 Task: Send an email with the signature Claire Howard with the subject 'Request for a refund' and the message 'I am sorry for any confusion regarding this matter.' from softage.1@softage.net to softage.10@softage.net and softage.2@softage.net with an attached document Annual_report.docx
Action: Mouse moved to (88, 113)
Screenshot: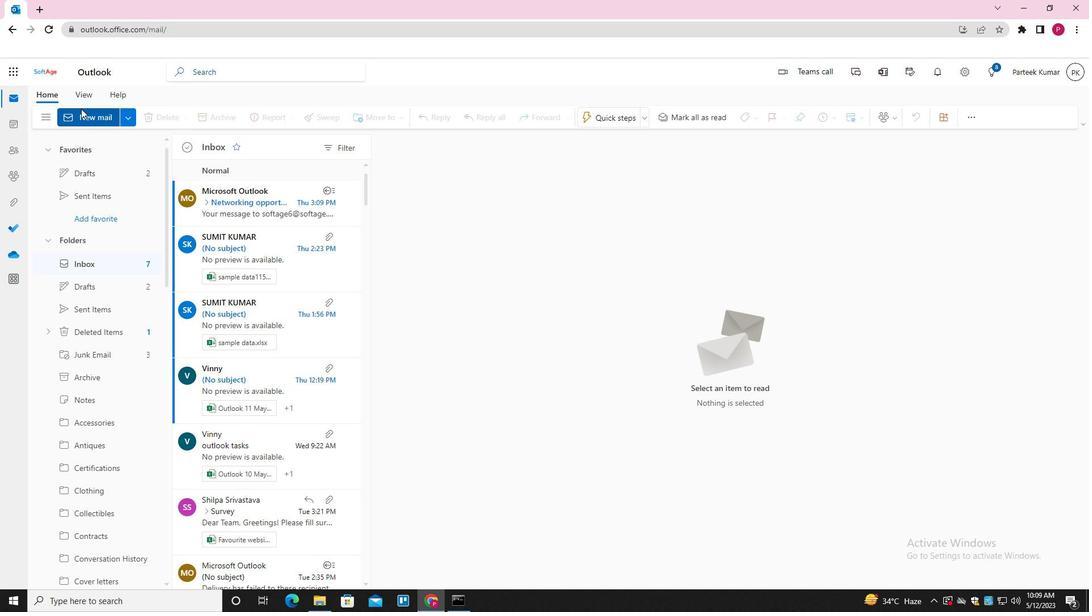 
Action: Mouse pressed left at (88, 113)
Screenshot: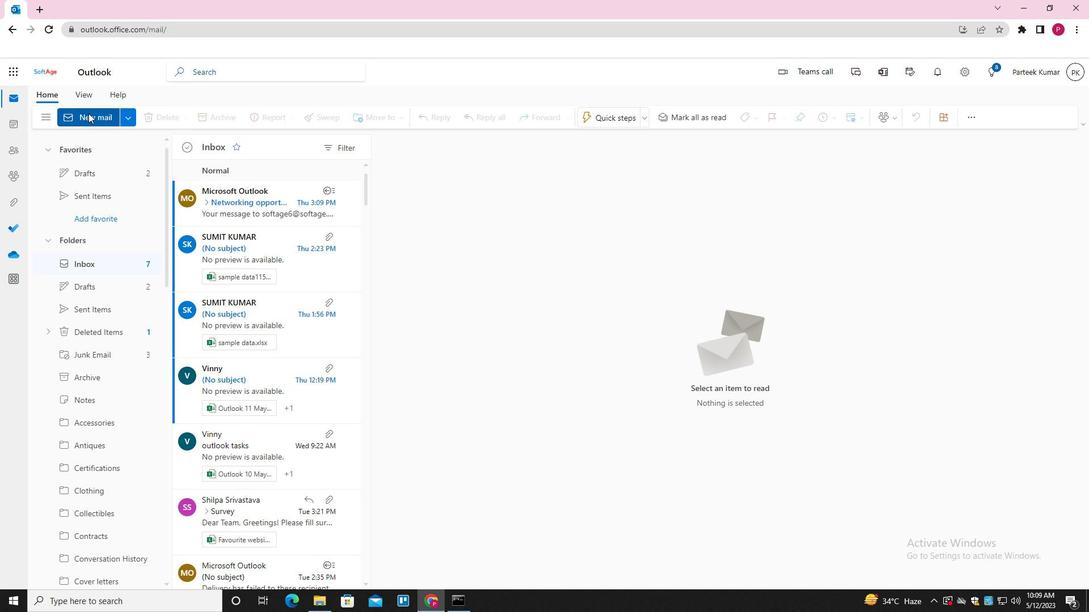 
Action: Mouse moved to (761, 116)
Screenshot: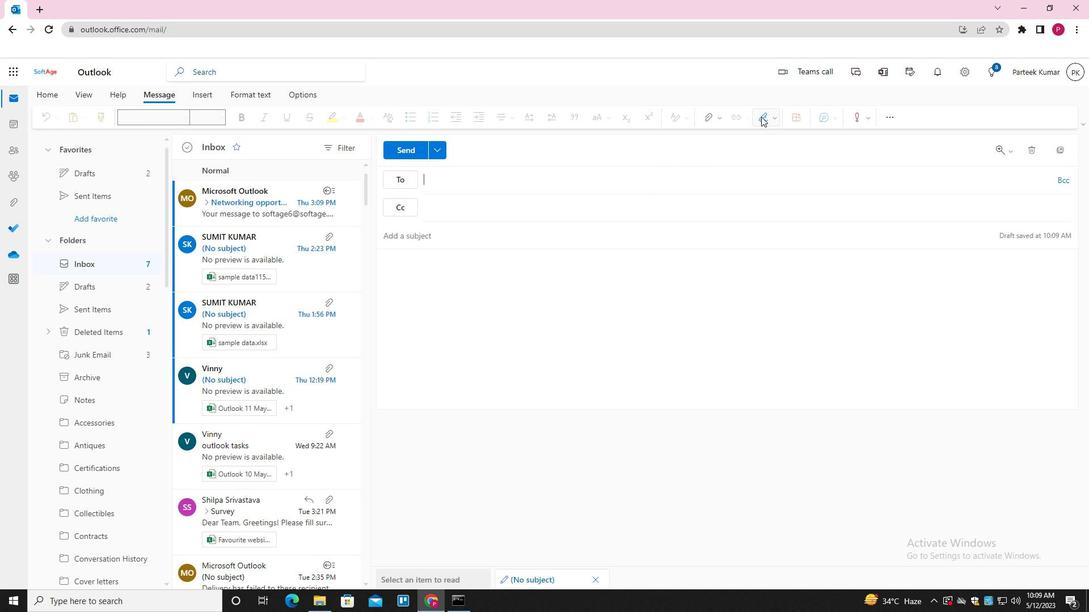 
Action: Mouse pressed left at (761, 116)
Screenshot: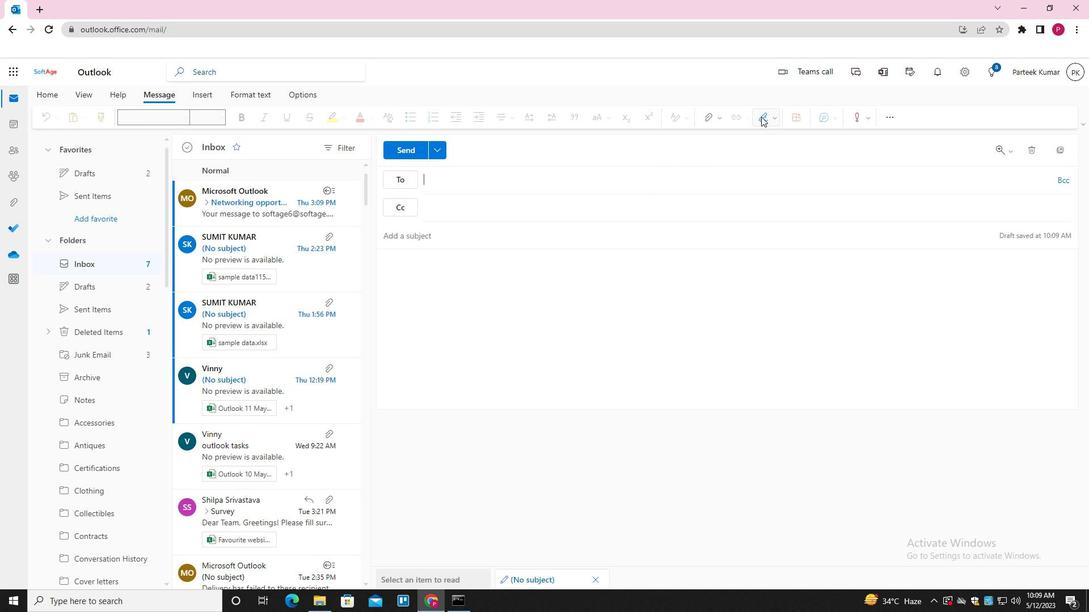 
Action: Mouse moved to (736, 164)
Screenshot: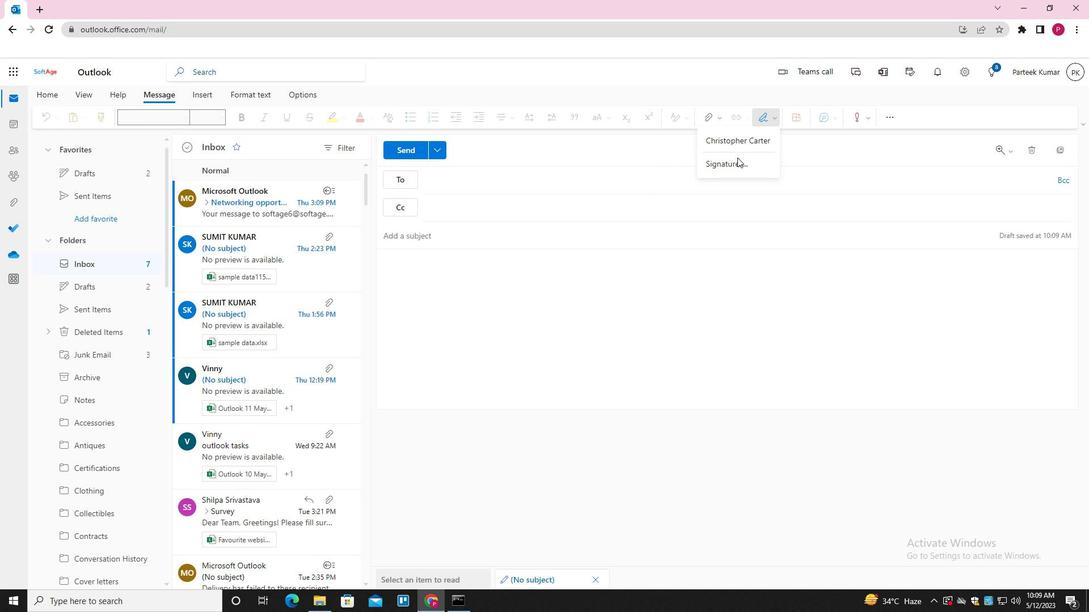 
Action: Mouse pressed left at (736, 164)
Screenshot: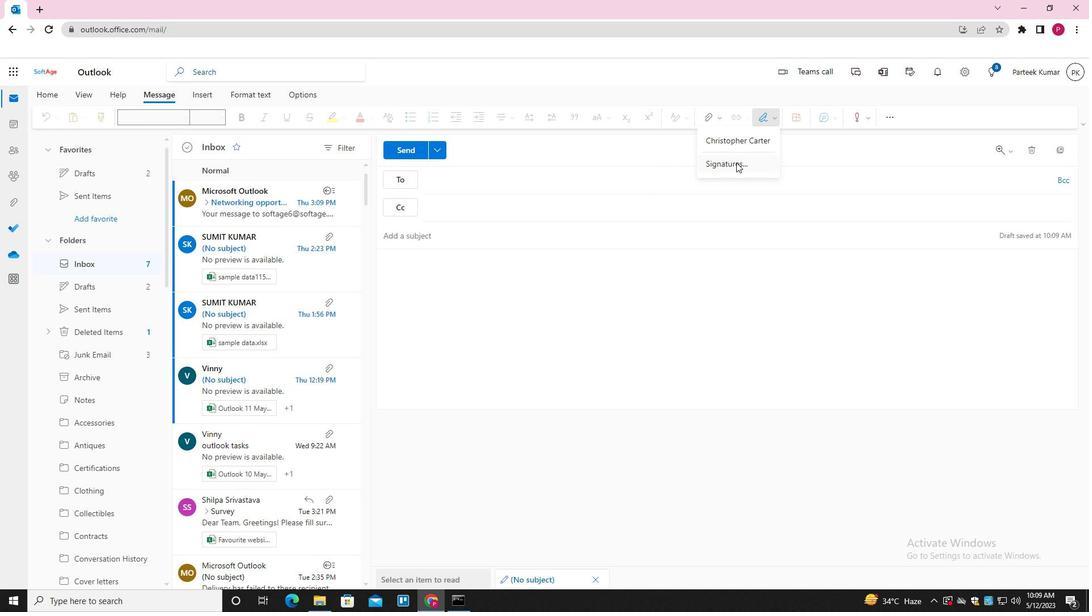 
Action: Mouse moved to (774, 211)
Screenshot: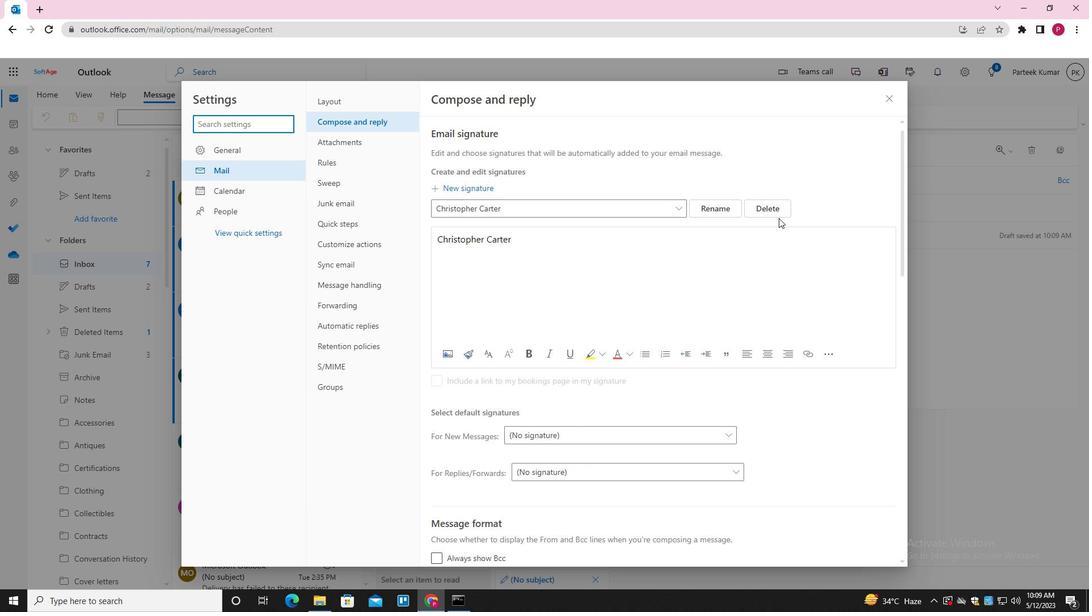 
Action: Mouse pressed left at (774, 211)
Screenshot: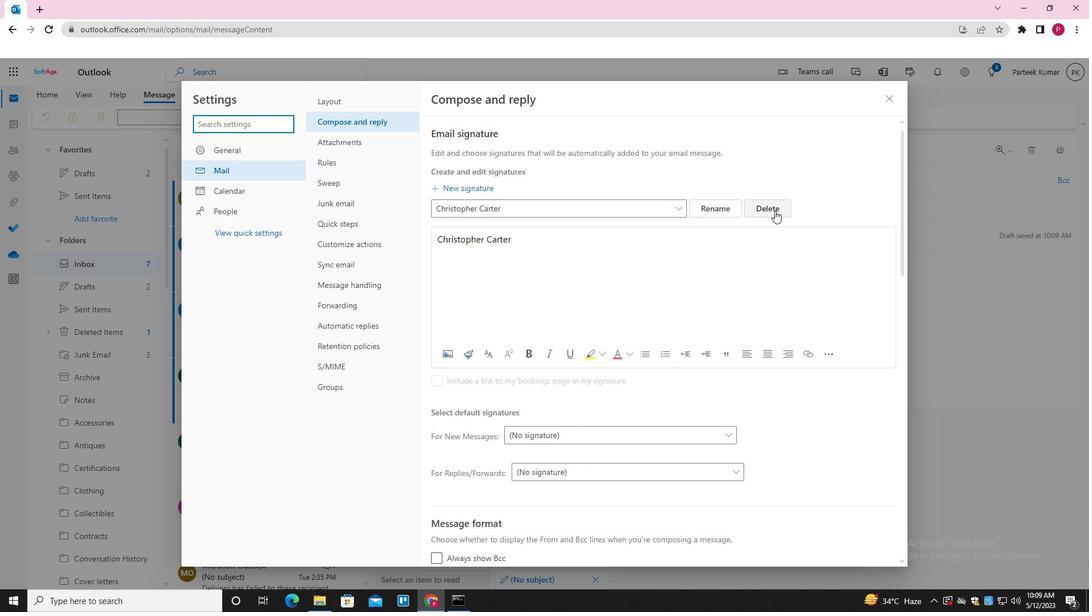 
Action: Mouse moved to (575, 212)
Screenshot: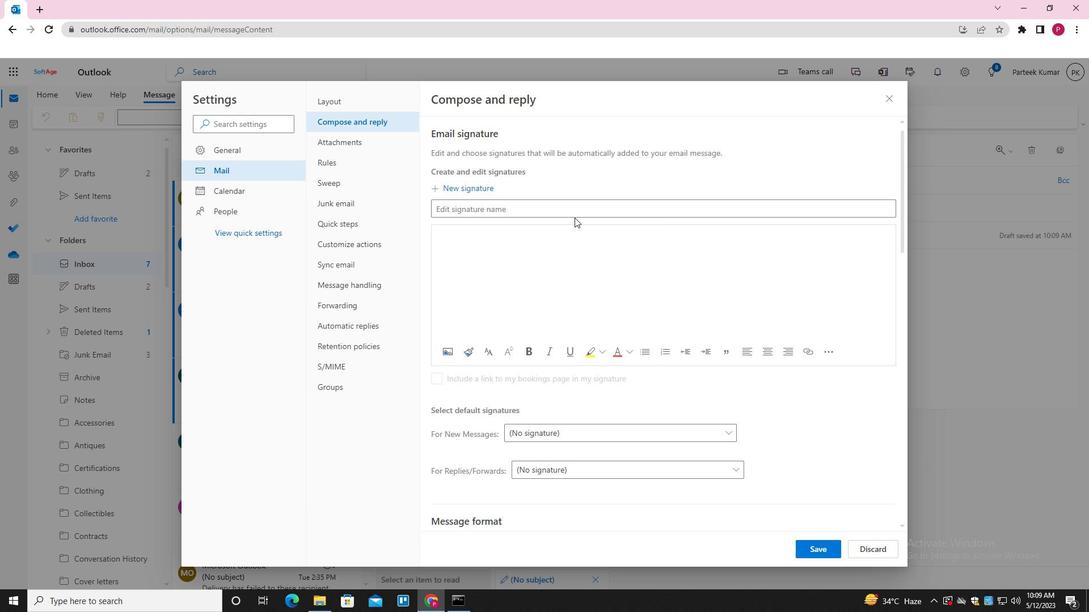 
Action: Mouse pressed left at (575, 212)
Screenshot: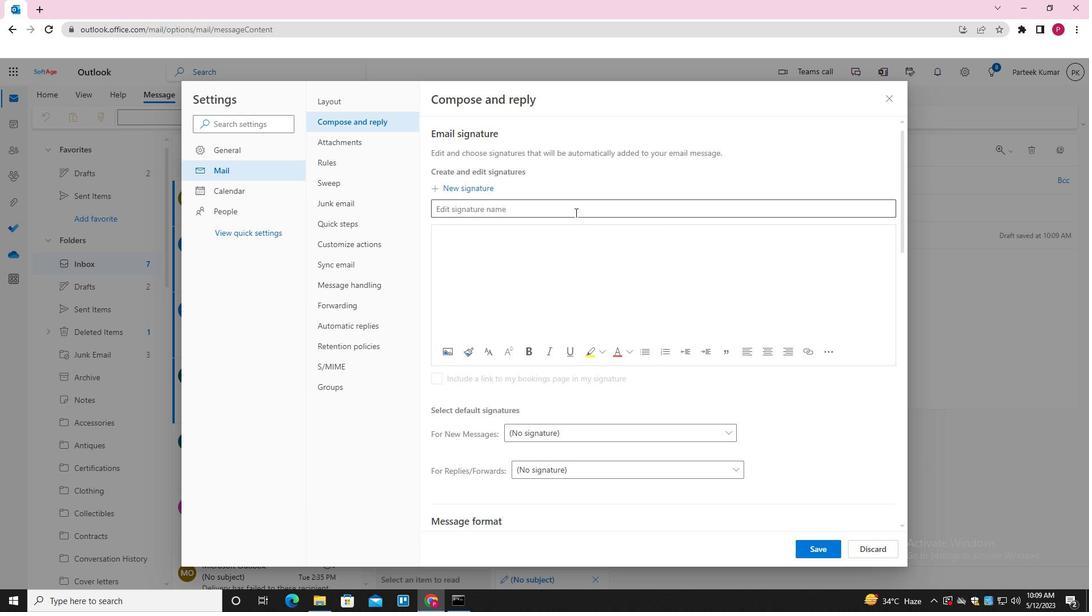 
Action: Key pressed <Key.shift>CLAIRE<Key.space><Key.shift>HOWARD
Screenshot: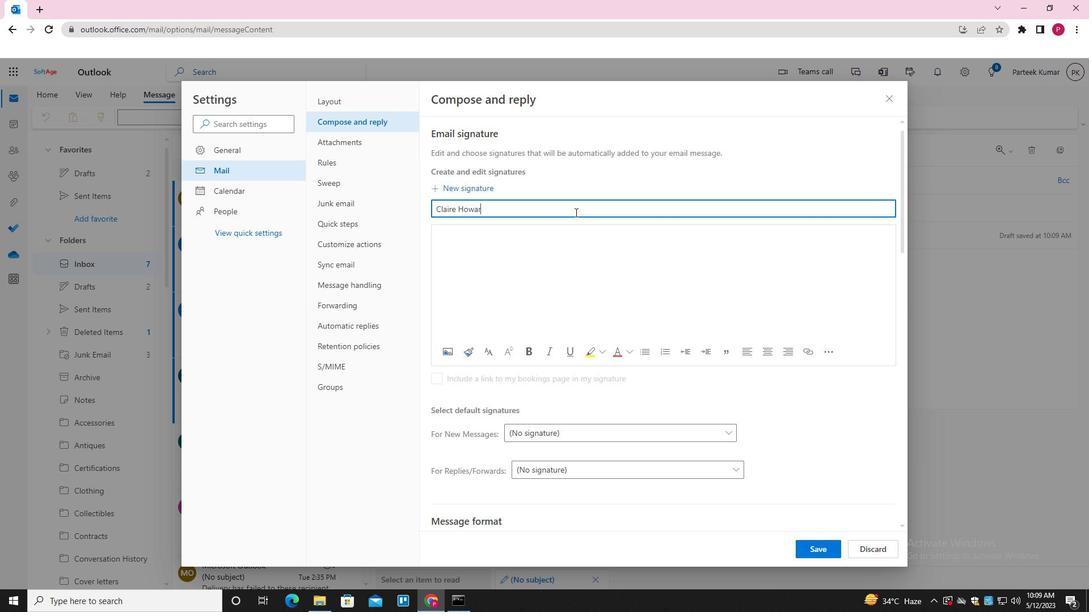 
Action: Mouse moved to (550, 221)
Screenshot: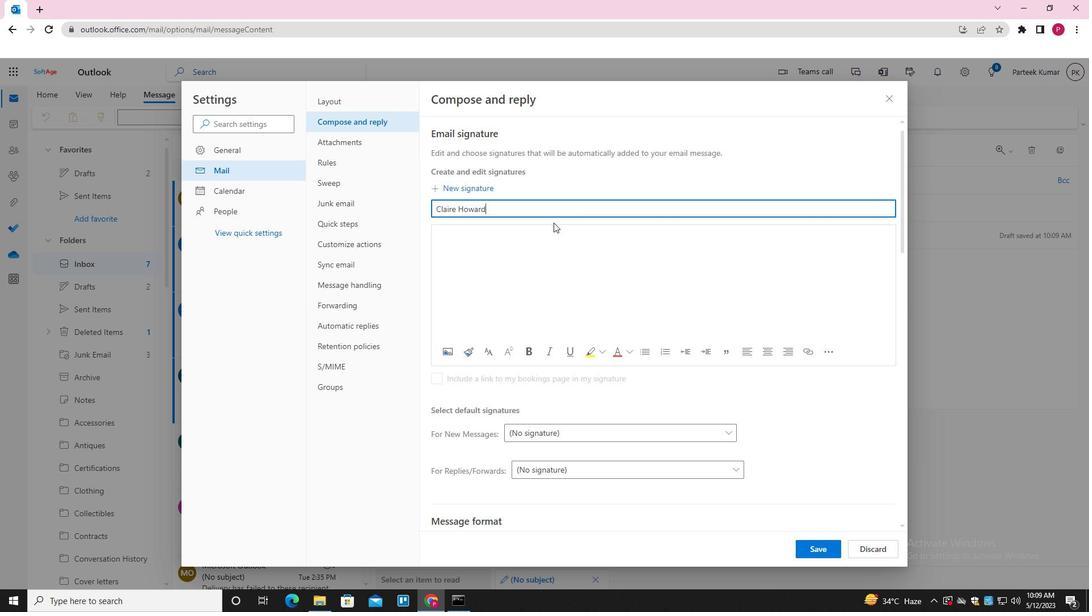 
Action: Key pressed ctrl+A<'\x03'>
Screenshot: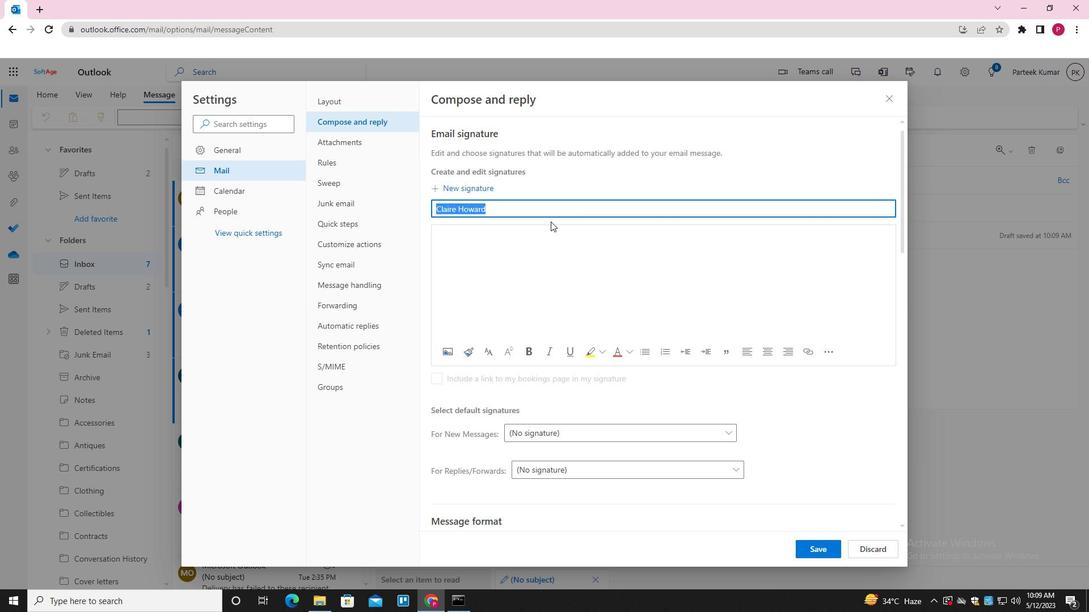 
Action: Mouse moved to (543, 246)
Screenshot: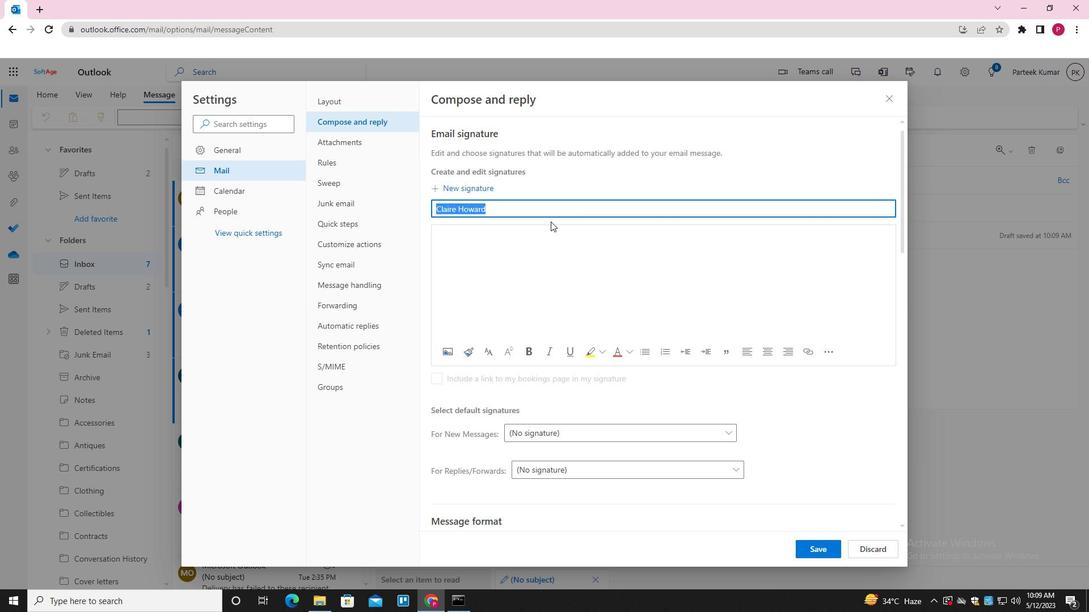 
Action: Mouse pressed left at (543, 246)
Screenshot: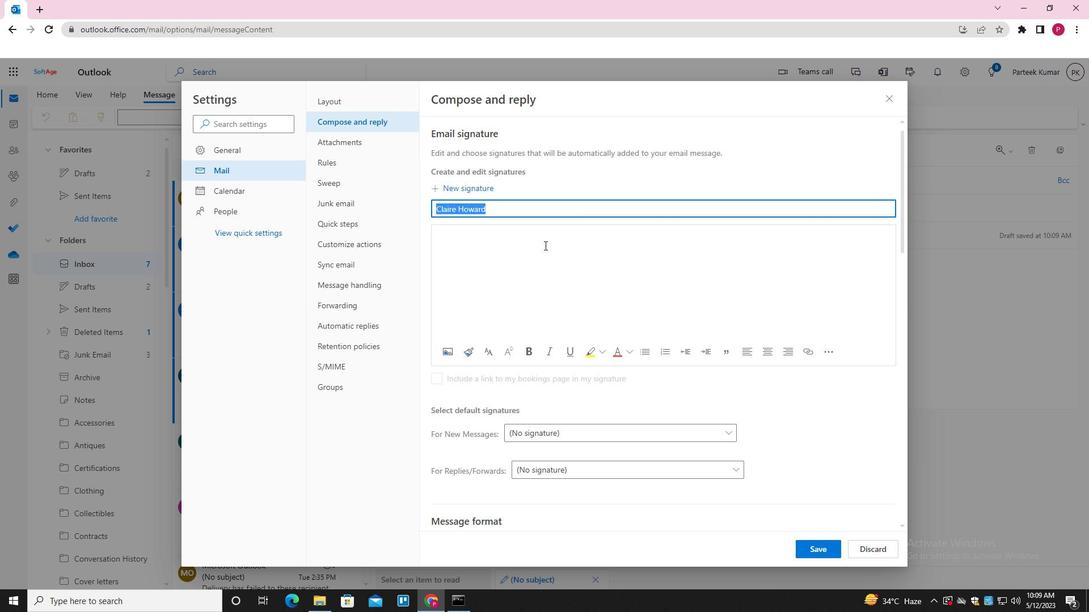
Action: Key pressed ctrl+V
Screenshot: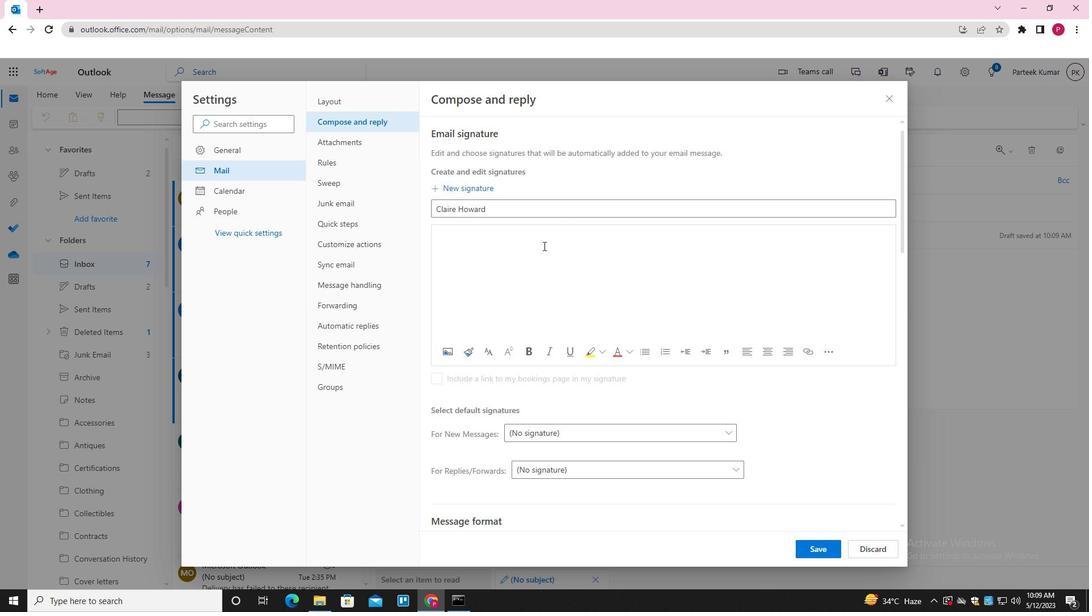 
Action: Mouse moved to (810, 555)
Screenshot: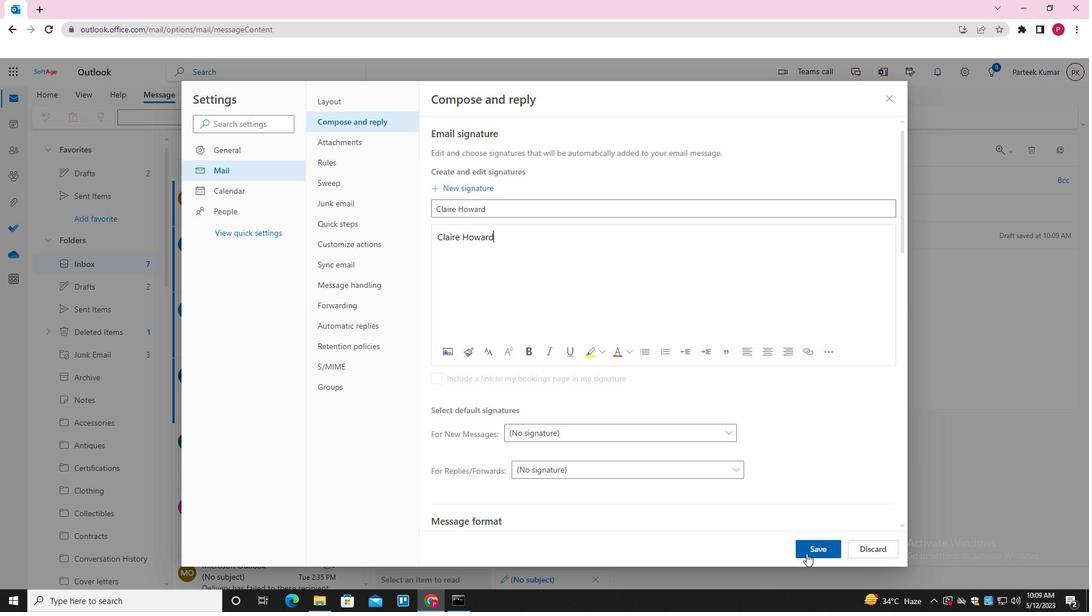 
Action: Mouse pressed left at (810, 555)
Screenshot: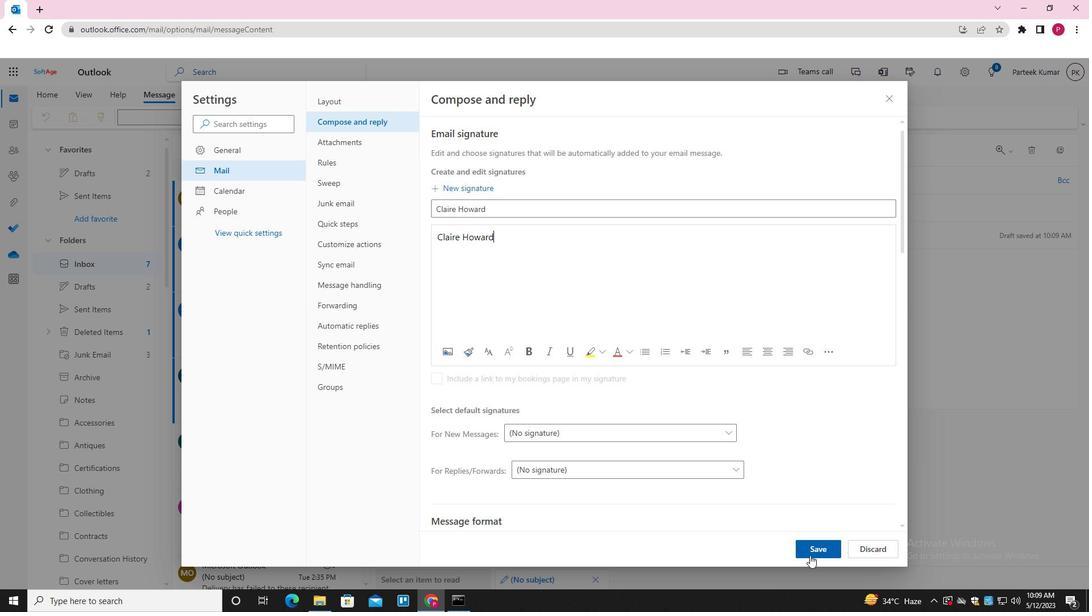 
Action: Mouse moved to (893, 97)
Screenshot: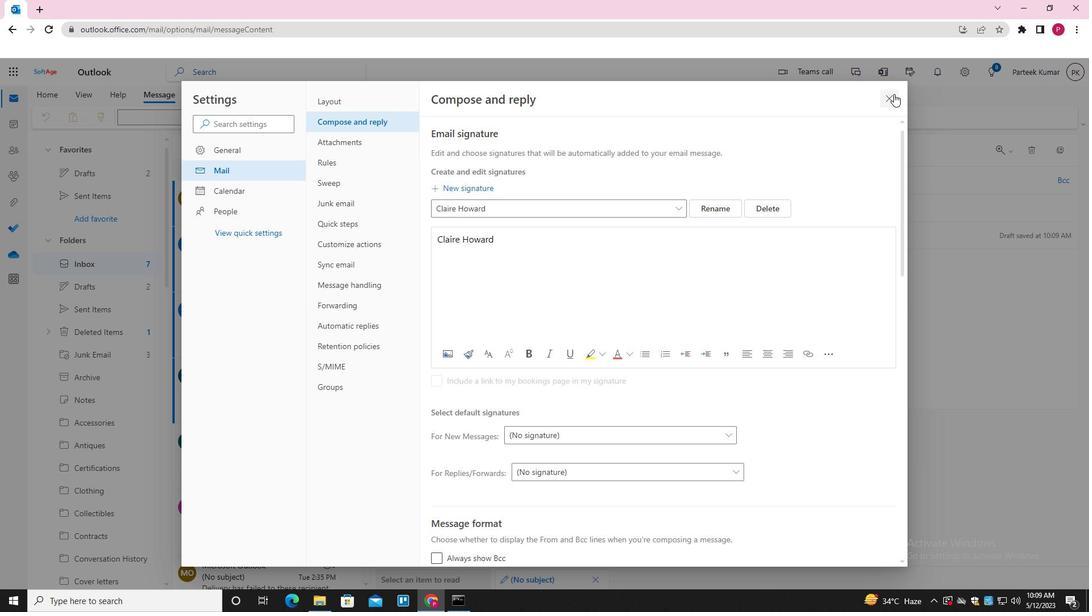 
Action: Mouse pressed left at (893, 97)
Screenshot: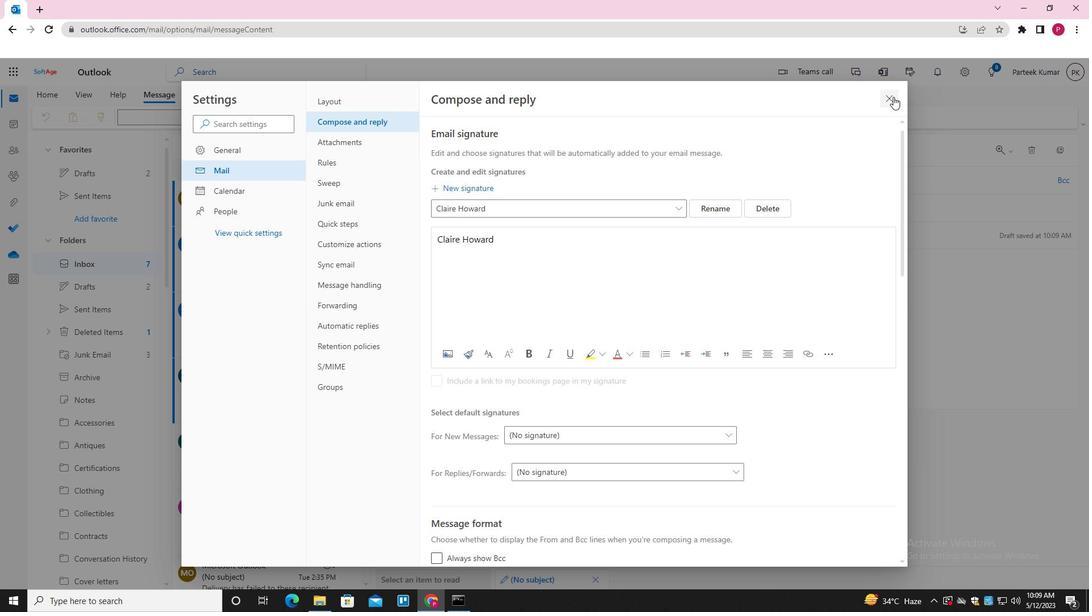 
Action: Mouse moved to (761, 120)
Screenshot: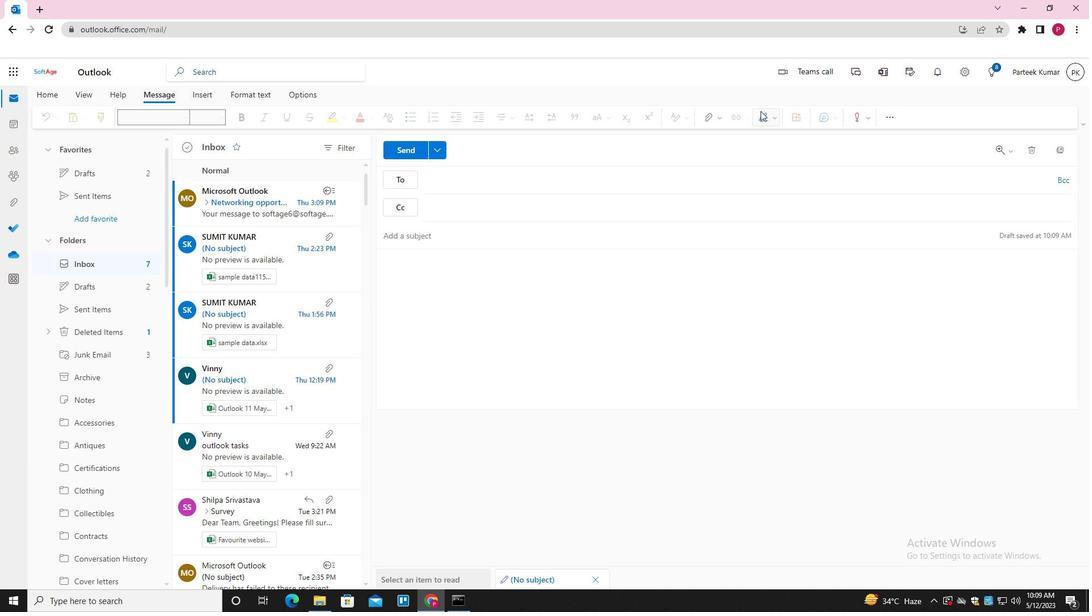 
Action: Mouse pressed left at (761, 120)
Screenshot: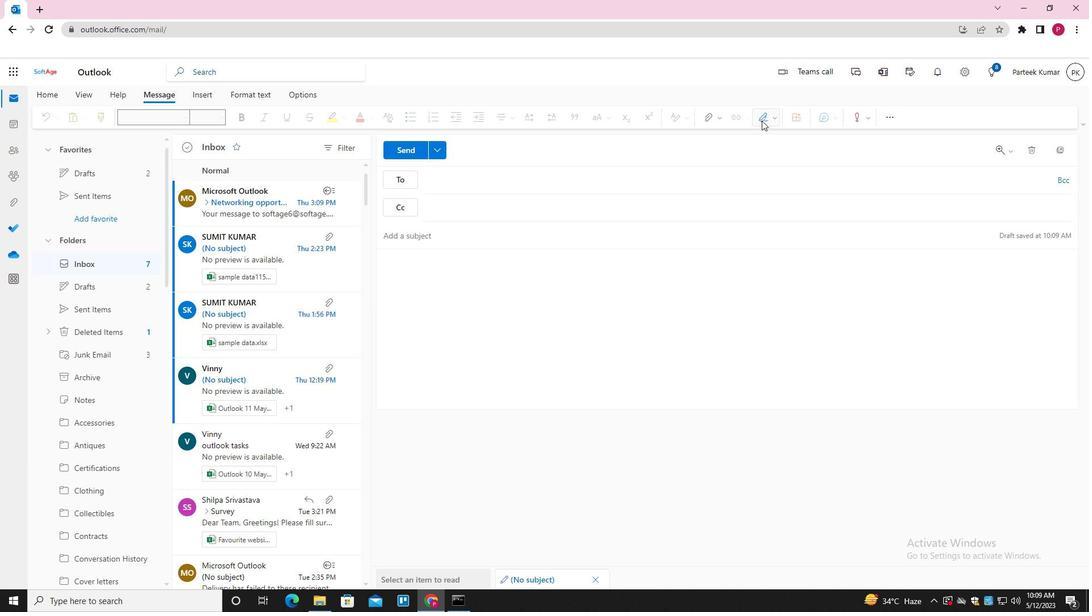 
Action: Mouse moved to (755, 144)
Screenshot: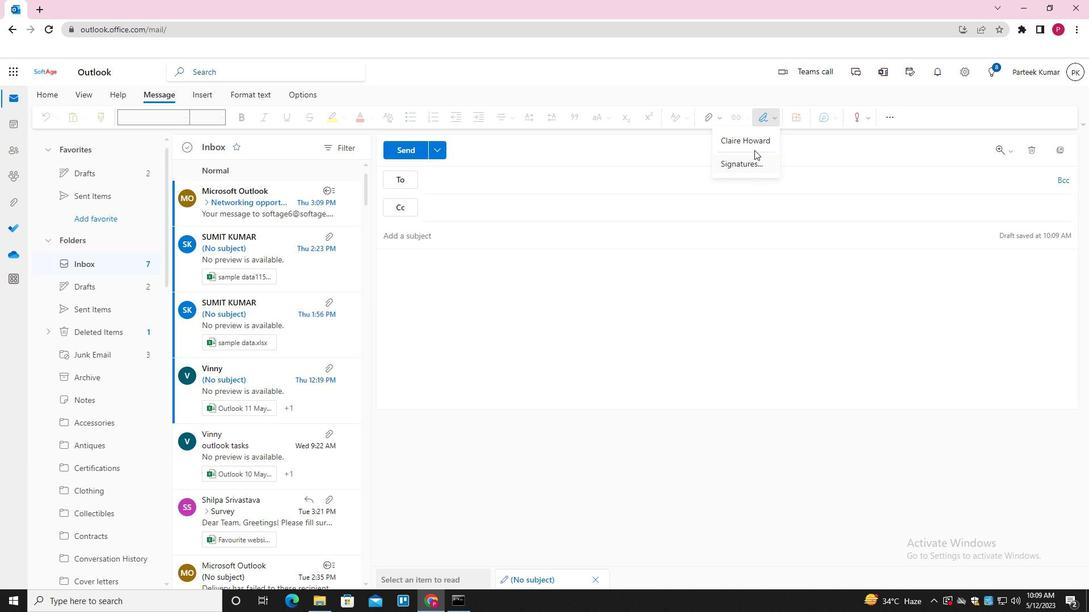 
Action: Mouse pressed left at (755, 144)
Screenshot: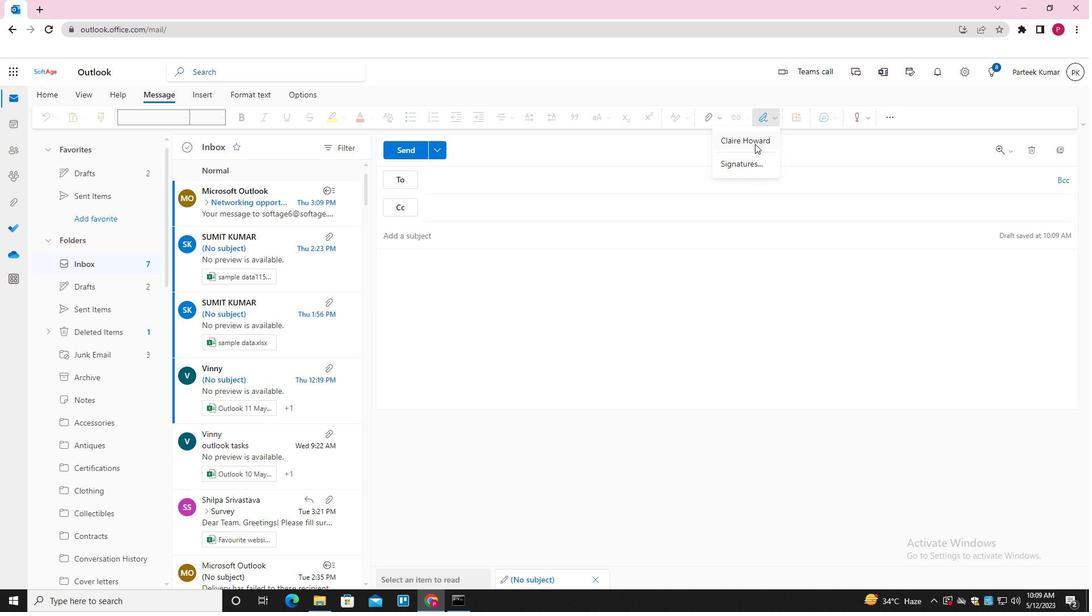 
Action: Mouse moved to (473, 237)
Screenshot: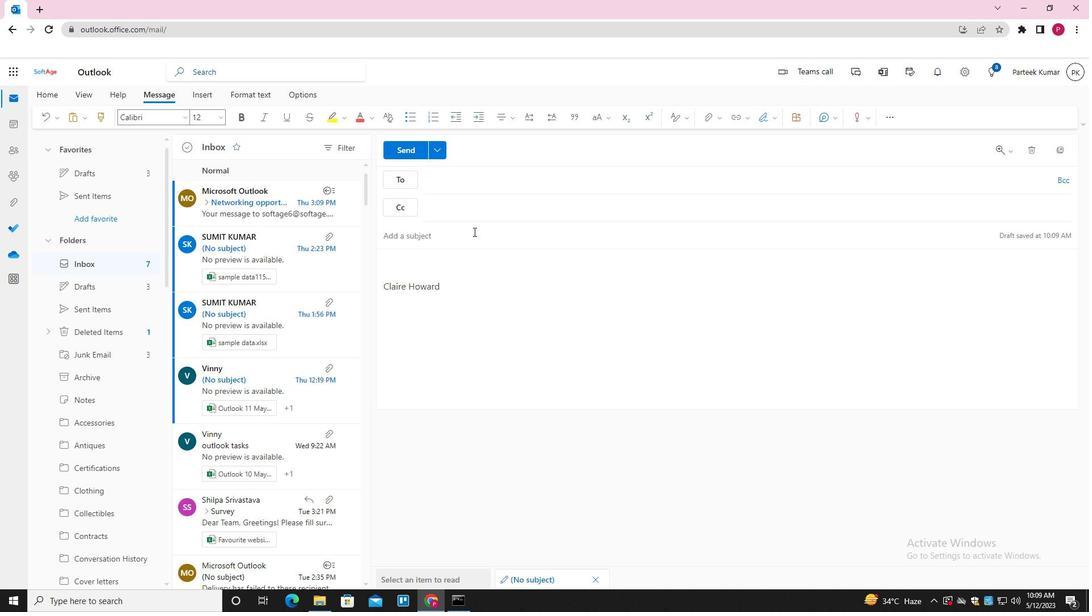 
Action: Mouse pressed left at (473, 237)
Screenshot: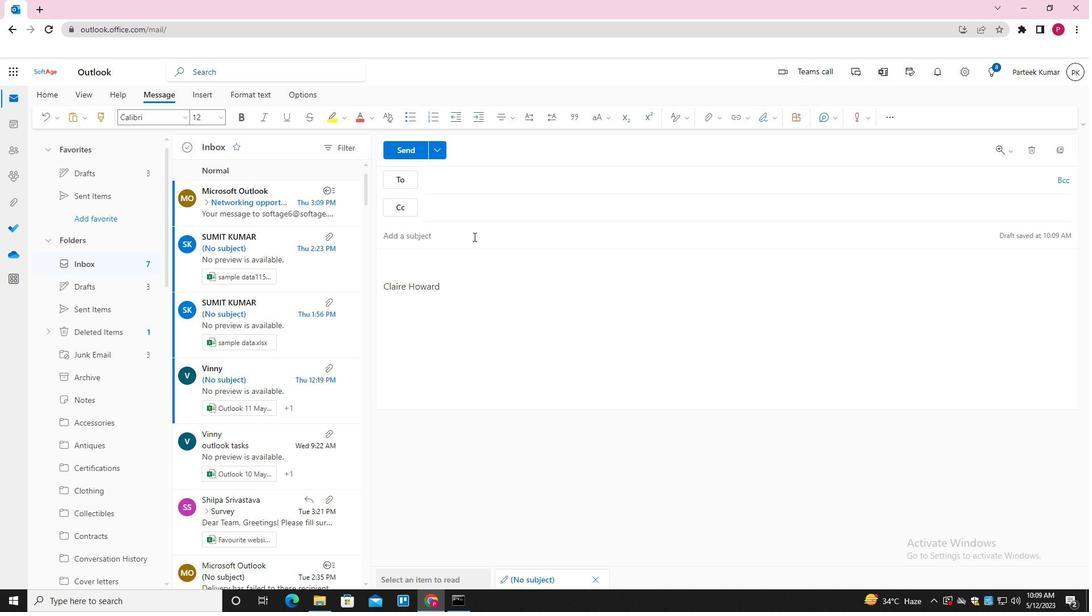 
Action: Key pressed <Key.shift>ctrl+REQUSE<Key.backspace><Key.backspace>EST<Key.space>FOR<Key.space>S<Key.space><Key.backspace><Key.backspace>A<Key.space>REFUND
Screenshot: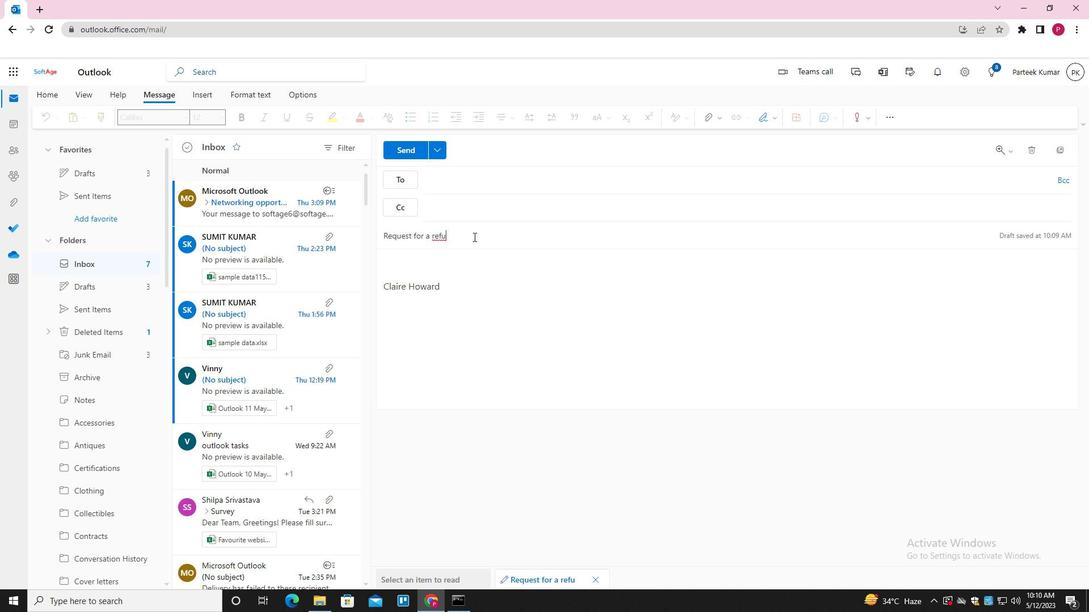 
Action: Mouse moved to (464, 260)
Screenshot: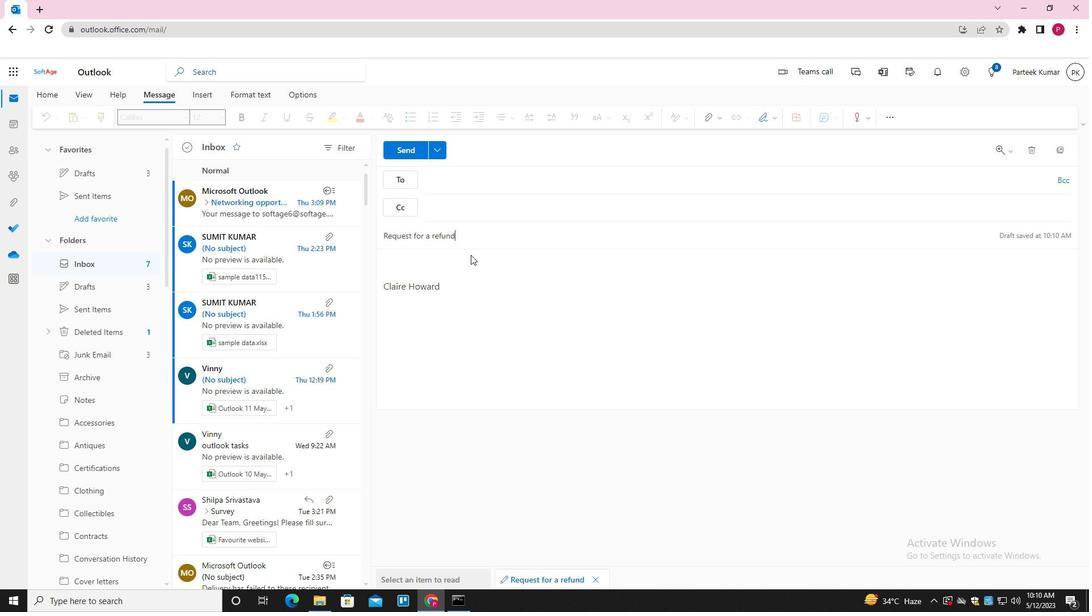 
Action: Mouse pressed left at (464, 260)
Screenshot: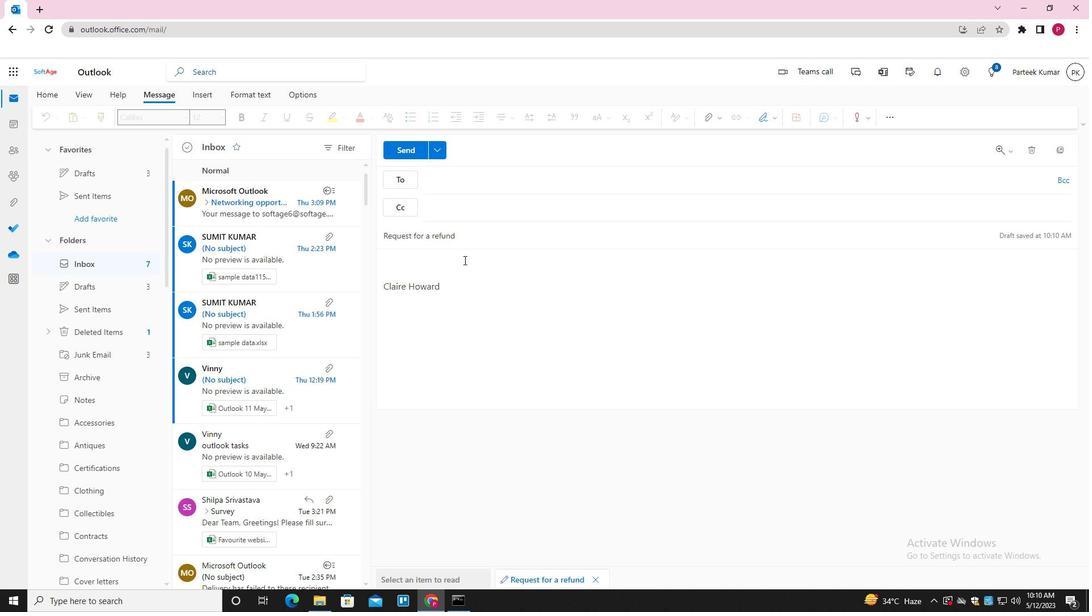 
Action: Key pressed <Key.shift>I<Key.space>AM<Key.space>SORRY<Key.space>FOR<Key.space>ANY<Key.space>CONFUSION<Key.space>REGADING<Key.space><Key.backspace><Key.backspace><Key.backspace><Key.backspace><Key.backspace>AR<Key.backspace><Key.backspace>RDING<Key.space>THIS<Key.space>MATTER
Screenshot: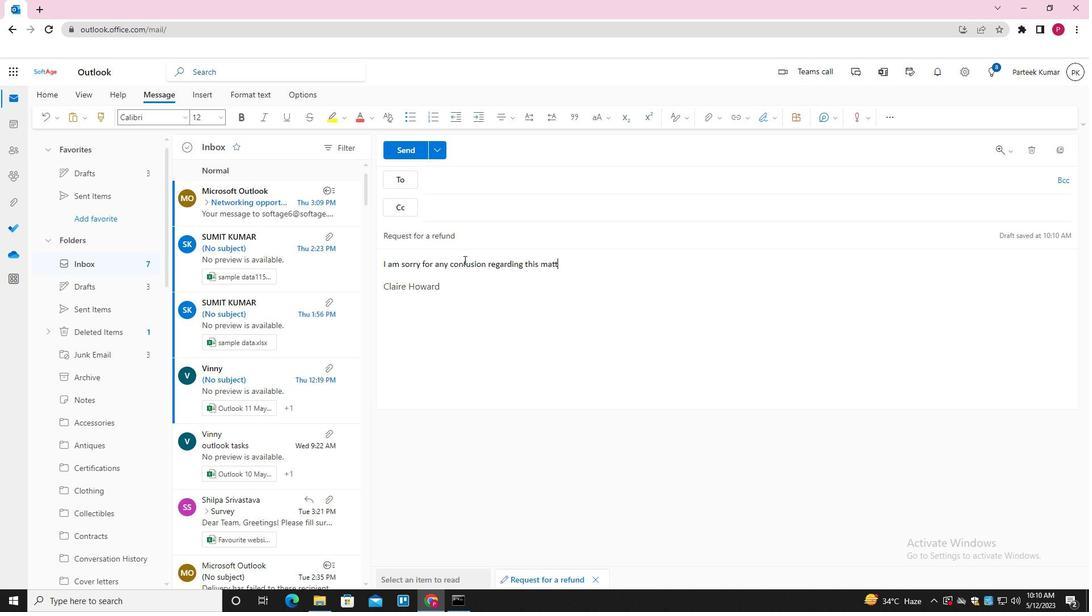 
Action: Mouse moved to (471, 177)
Screenshot: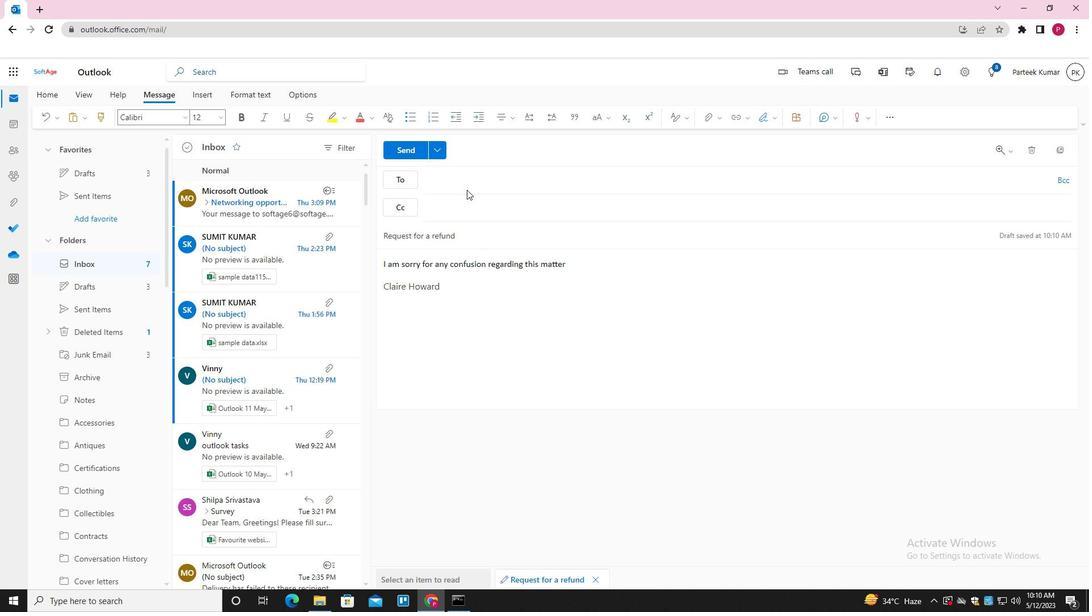 
Action: Mouse pressed left at (471, 177)
Screenshot: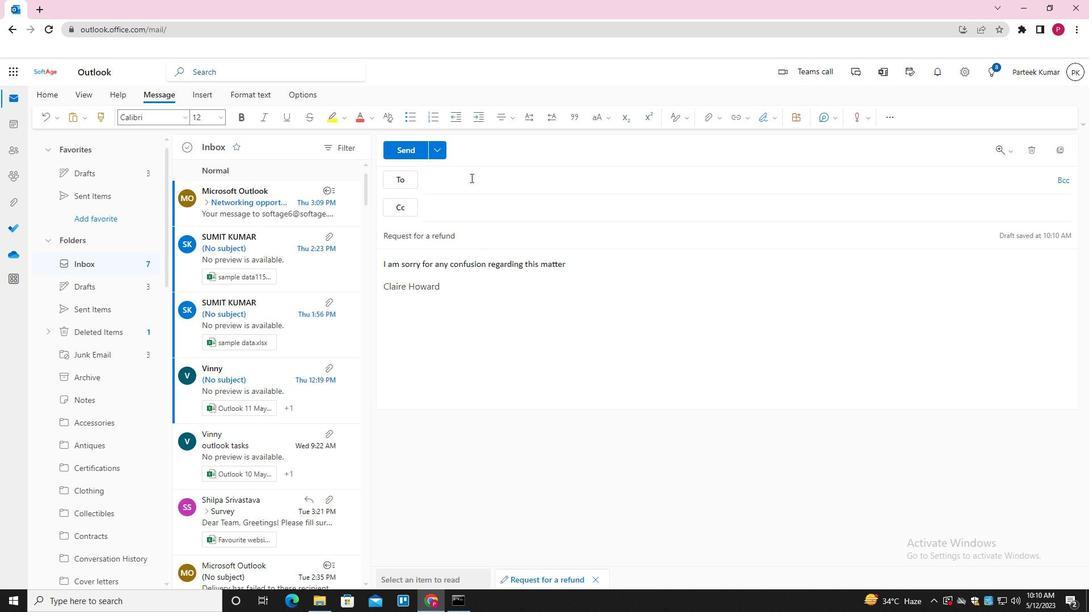 
Action: Key pressed SOFTAGE.10<Key.shift>@SOFTAGE.NET<Key.enter>SOFTAGE.2<Key.shift>@SOFTAGE.NET<Key.enter>
Screenshot: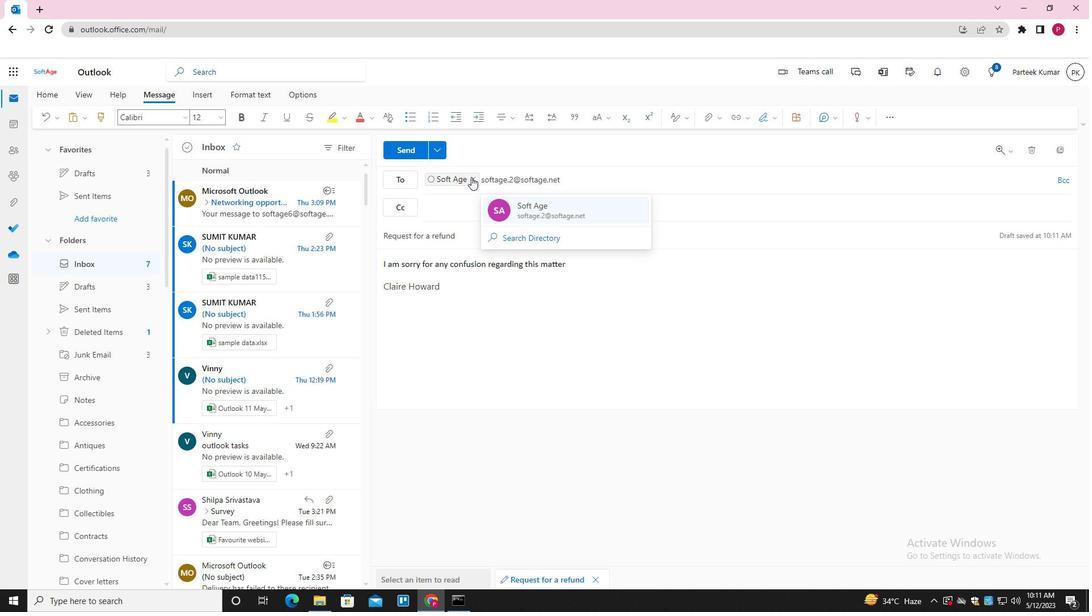 
Action: Mouse moved to (706, 116)
Screenshot: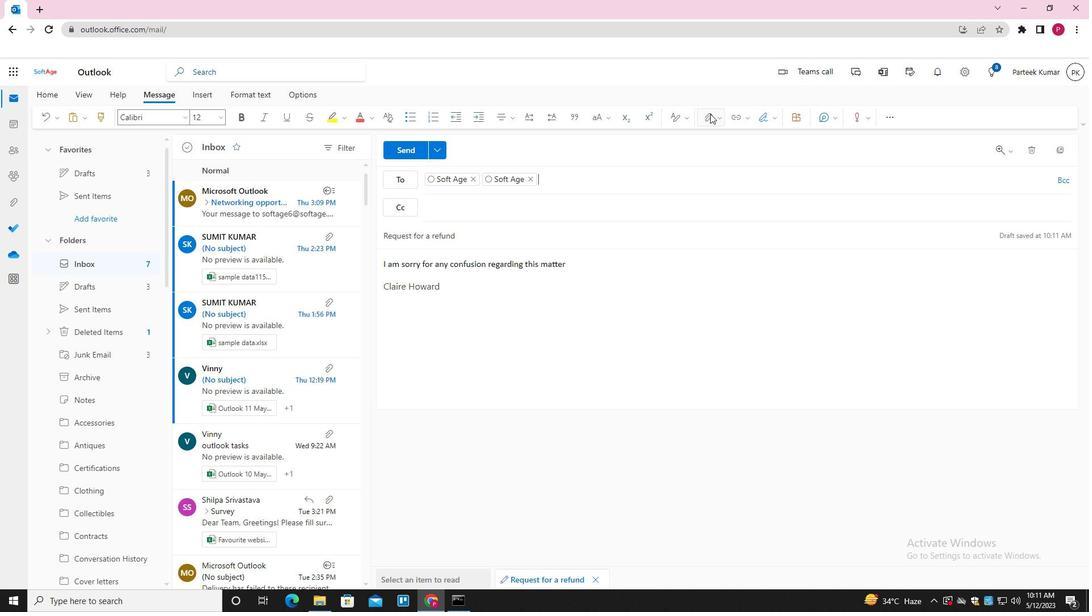 
Action: Mouse pressed left at (706, 116)
Screenshot: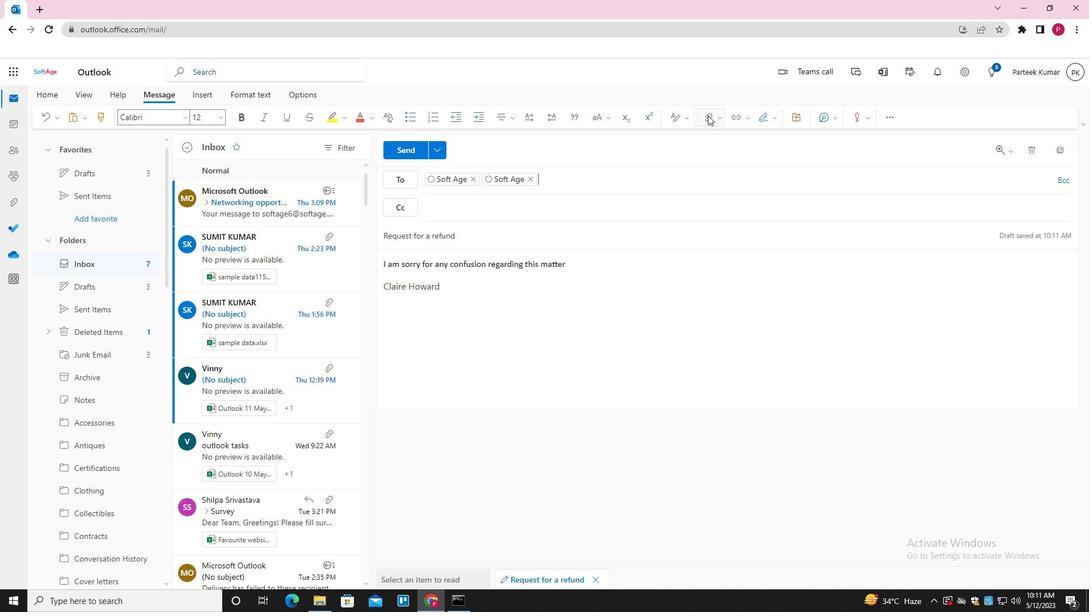 
Action: Mouse moved to (628, 142)
Screenshot: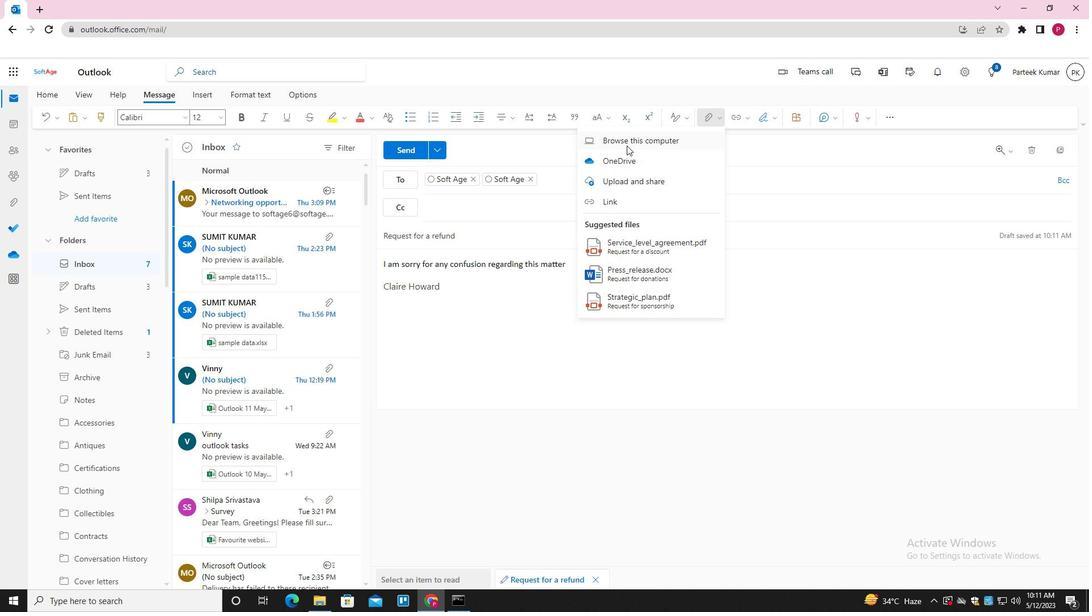 
Action: Mouse pressed left at (628, 142)
Screenshot: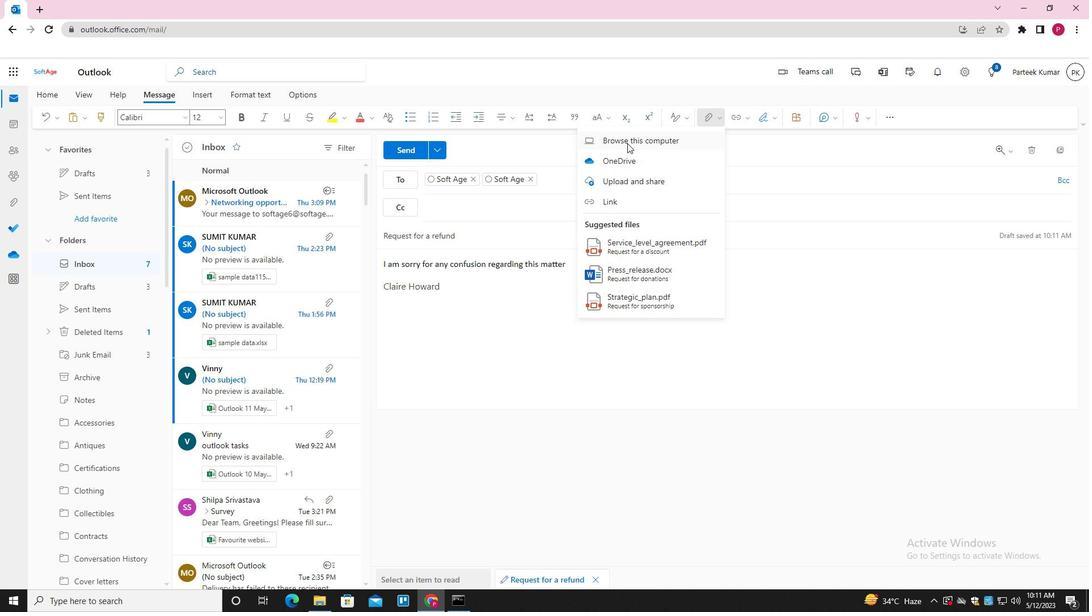 
Action: Mouse moved to (197, 84)
Screenshot: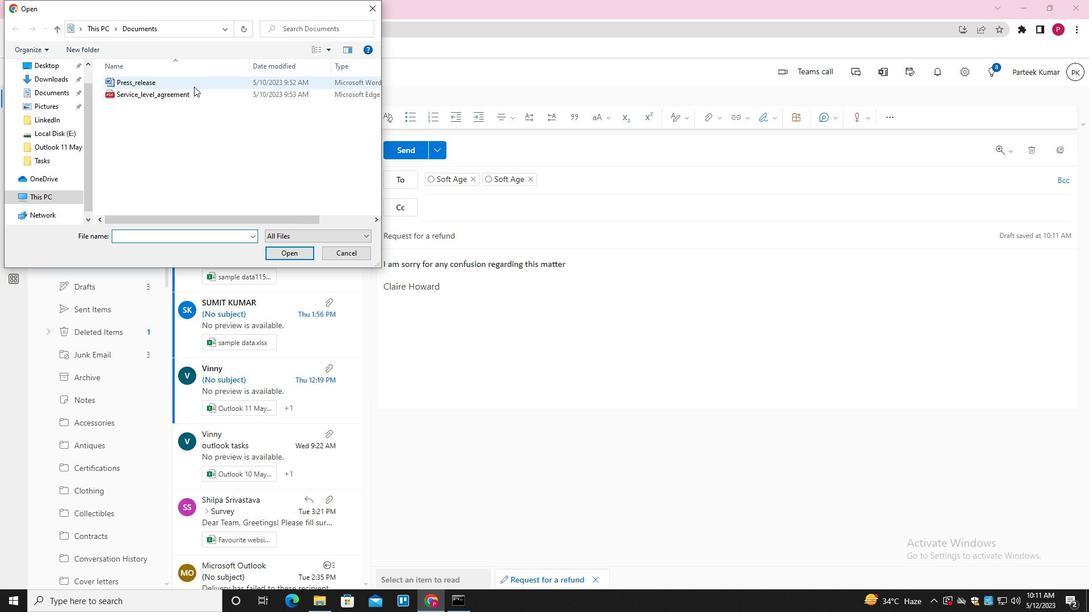 
Action: Mouse pressed left at (197, 84)
Screenshot: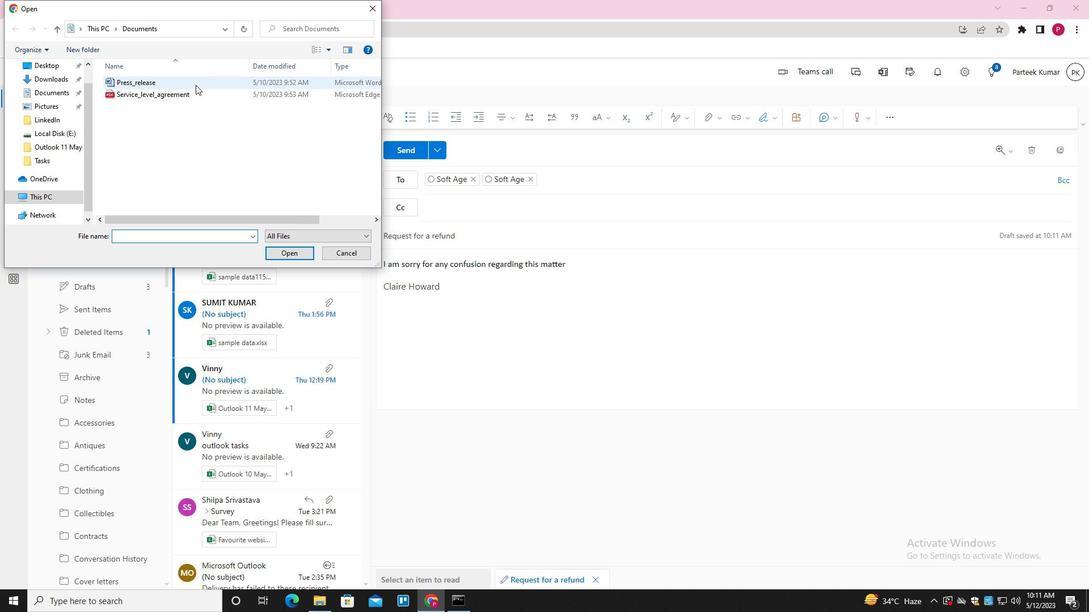 
Action: Key pressed <Key.f2><Key.shift>ANNUAL<Key.shift><Key.shift>_REPORT<Key.enter>
Screenshot: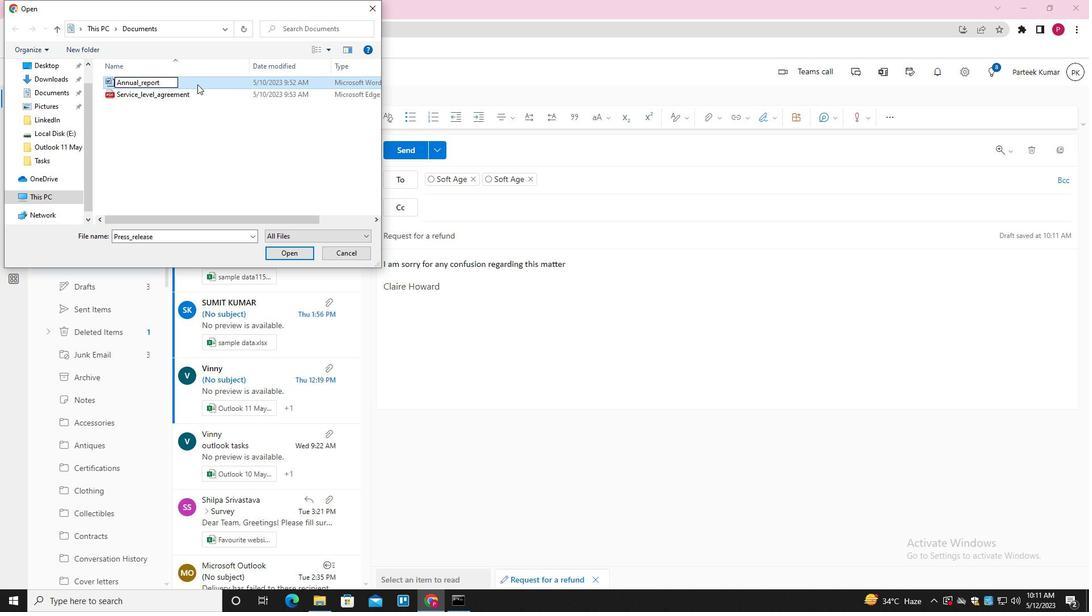 
Action: Mouse pressed left at (197, 84)
Screenshot: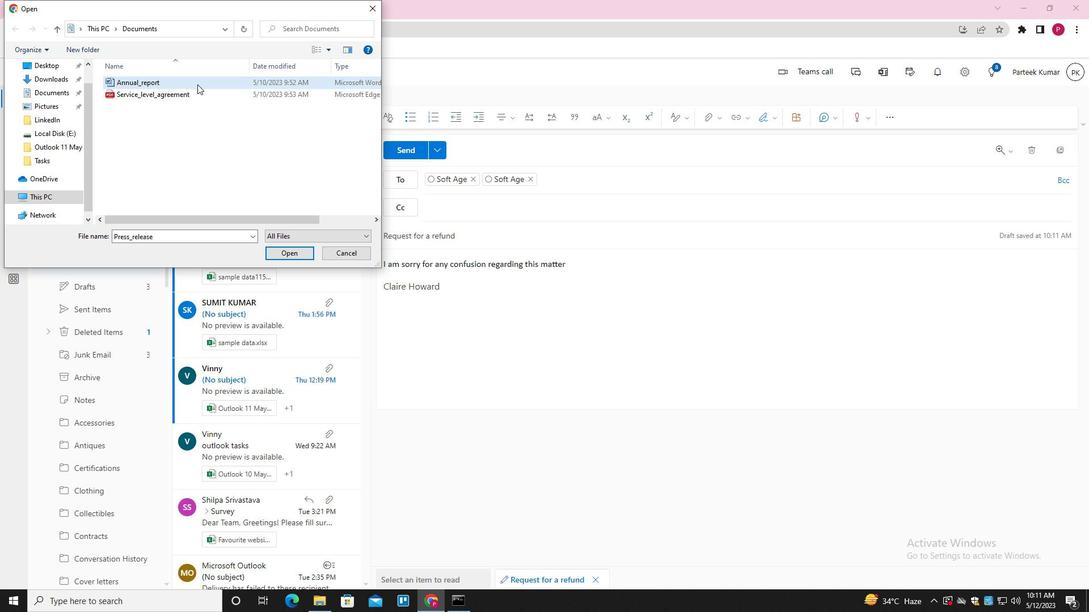 
Action: Mouse moved to (293, 255)
Screenshot: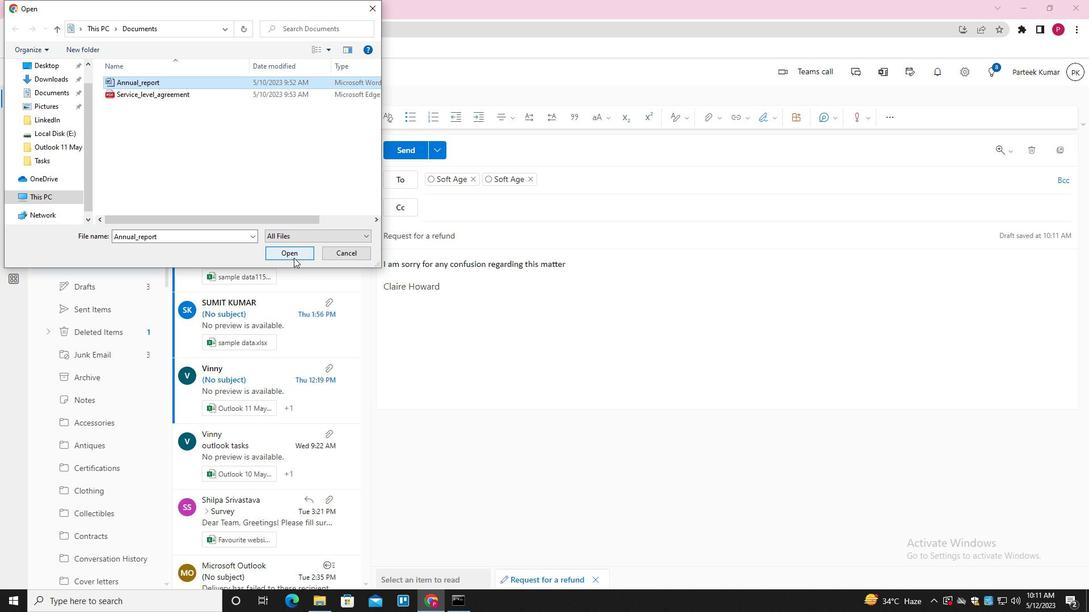 
Action: Mouse pressed left at (293, 255)
Screenshot: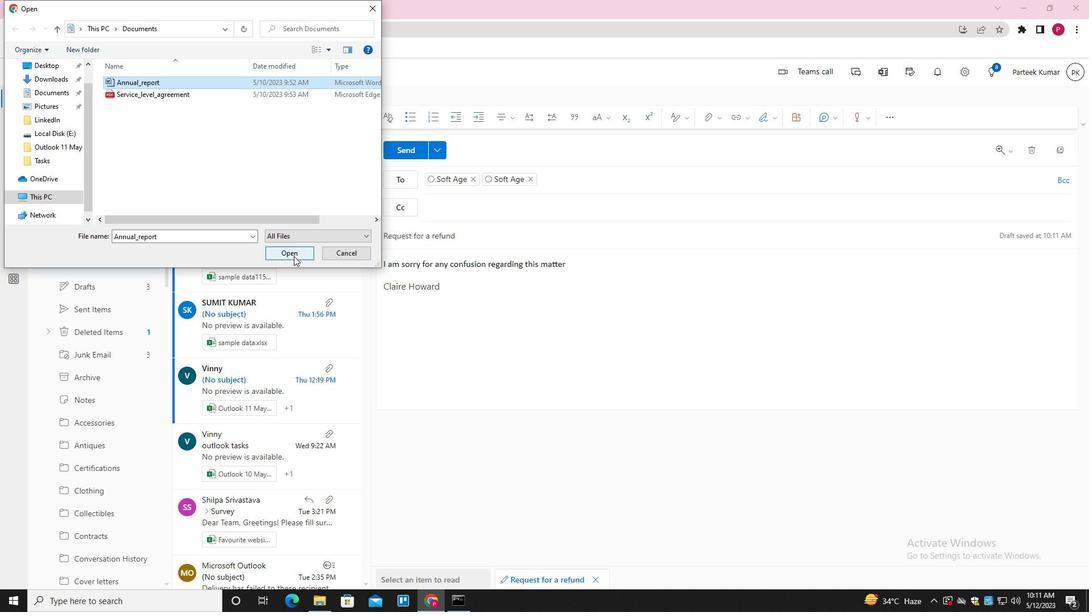
Action: Mouse moved to (399, 149)
Screenshot: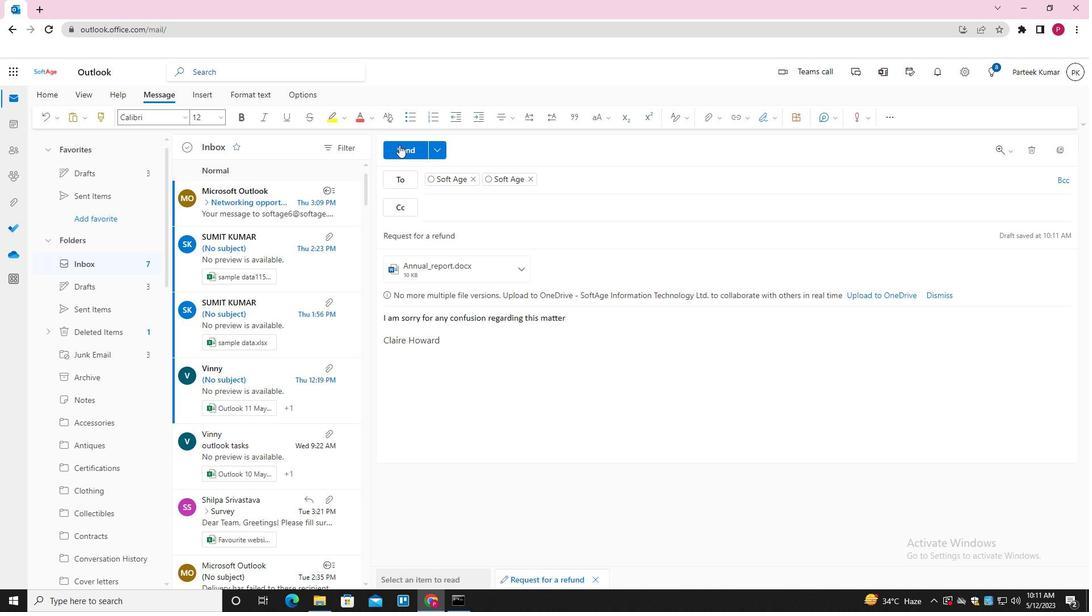 
Action: Mouse pressed left at (399, 149)
Screenshot: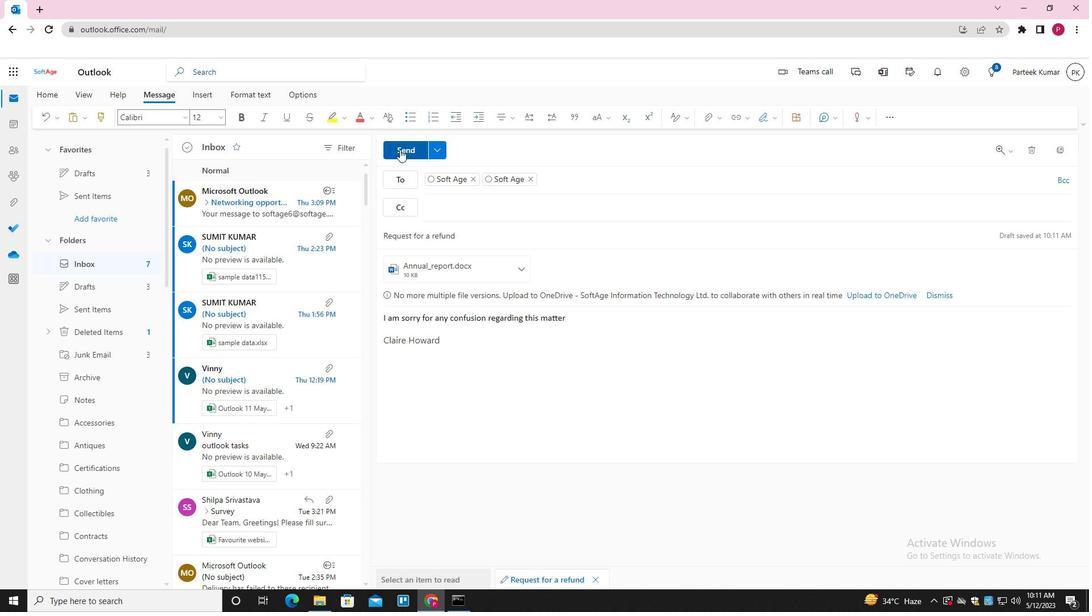 
Action: Mouse moved to (395, 266)
Screenshot: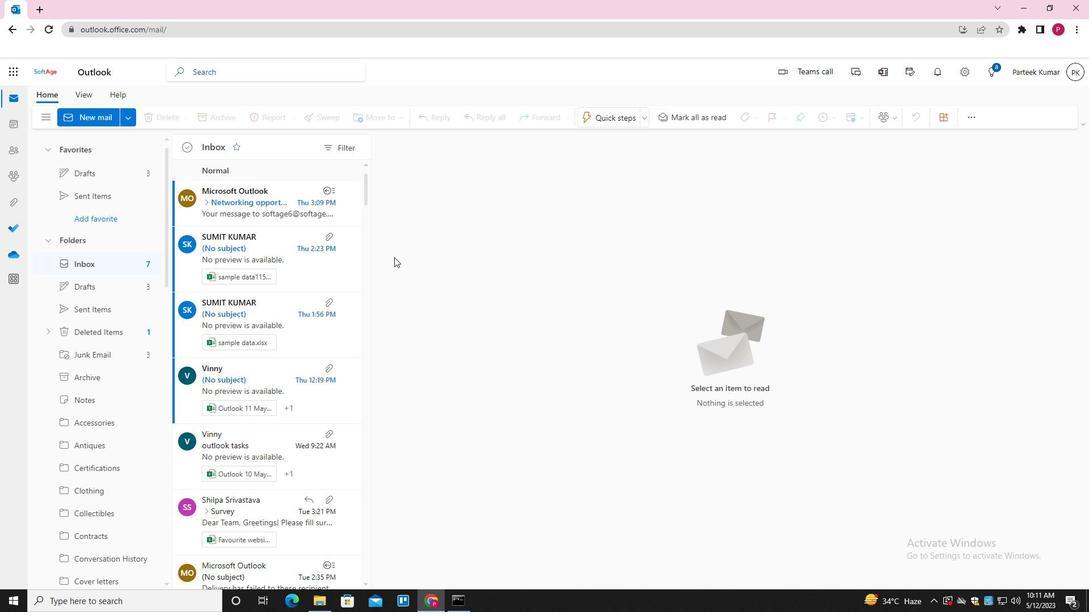 
